 Task: In the  document sketch.html Use the feature 'and check spelling and grammer' Change font style of header to '30' Select the body of letter and change paragraph spacing to  1.5
Action: Mouse moved to (271, 349)
Screenshot: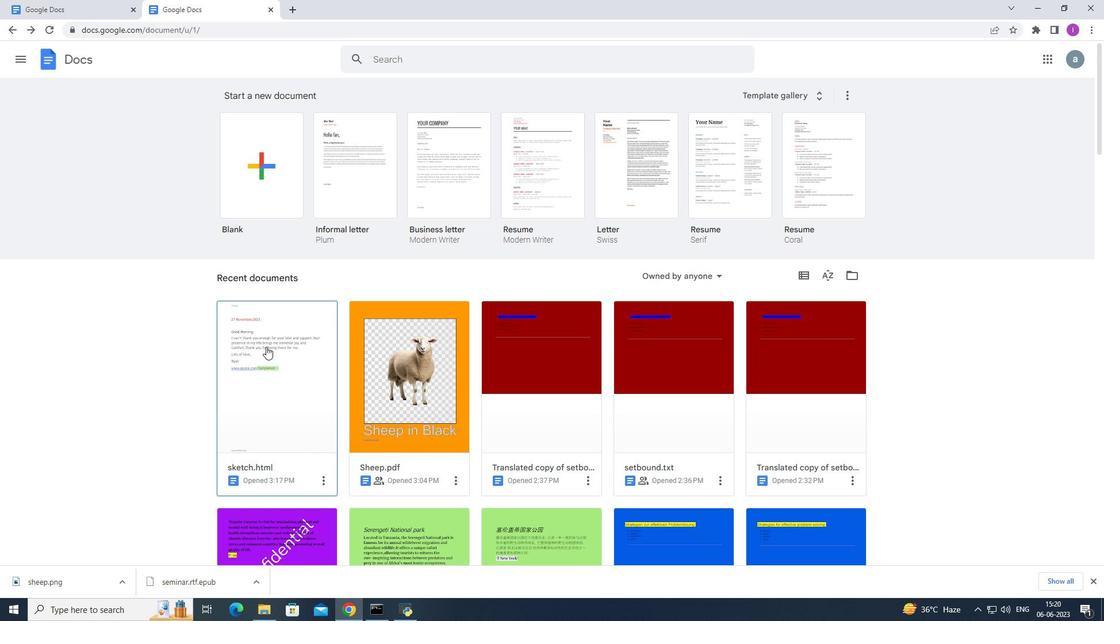 
Action: Mouse pressed left at (271, 349)
Screenshot: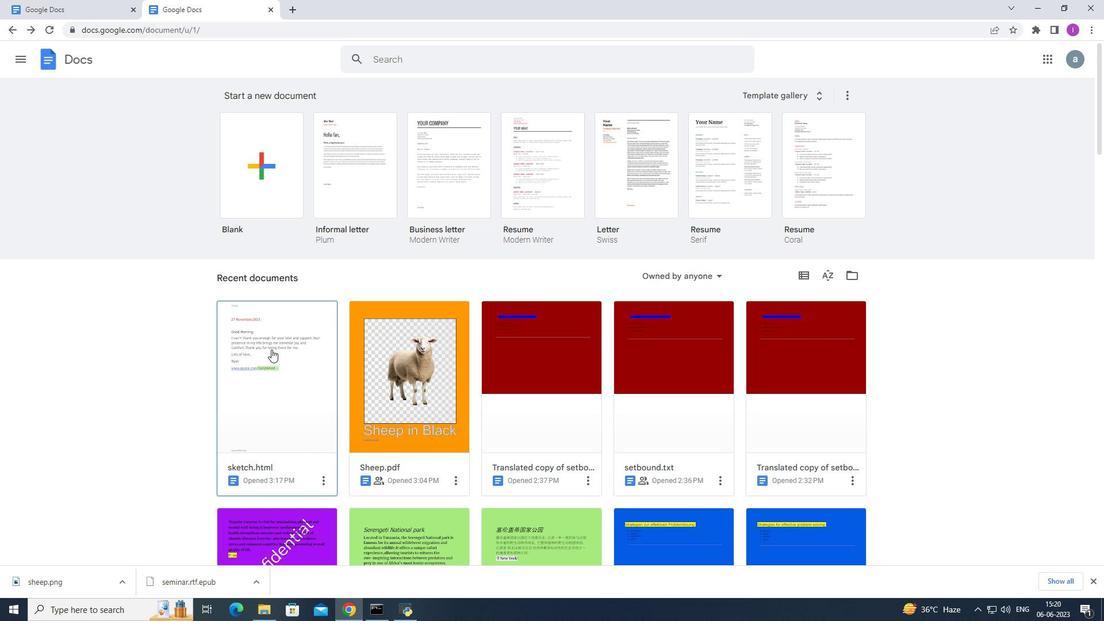 
Action: Mouse moved to (184, 69)
Screenshot: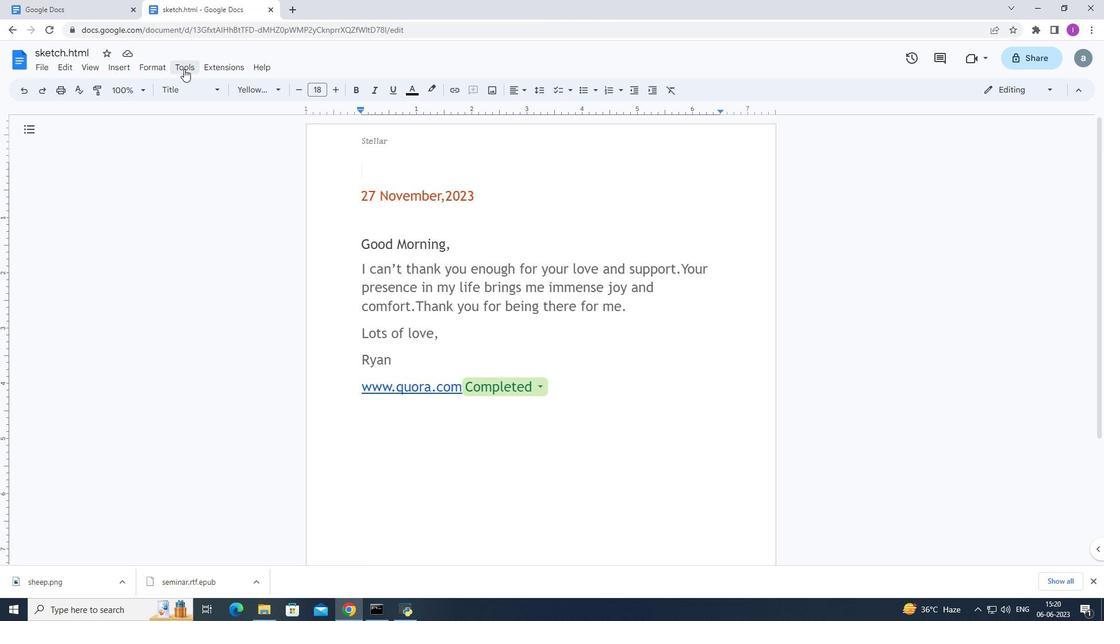 
Action: Mouse pressed left at (184, 69)
Screenshot: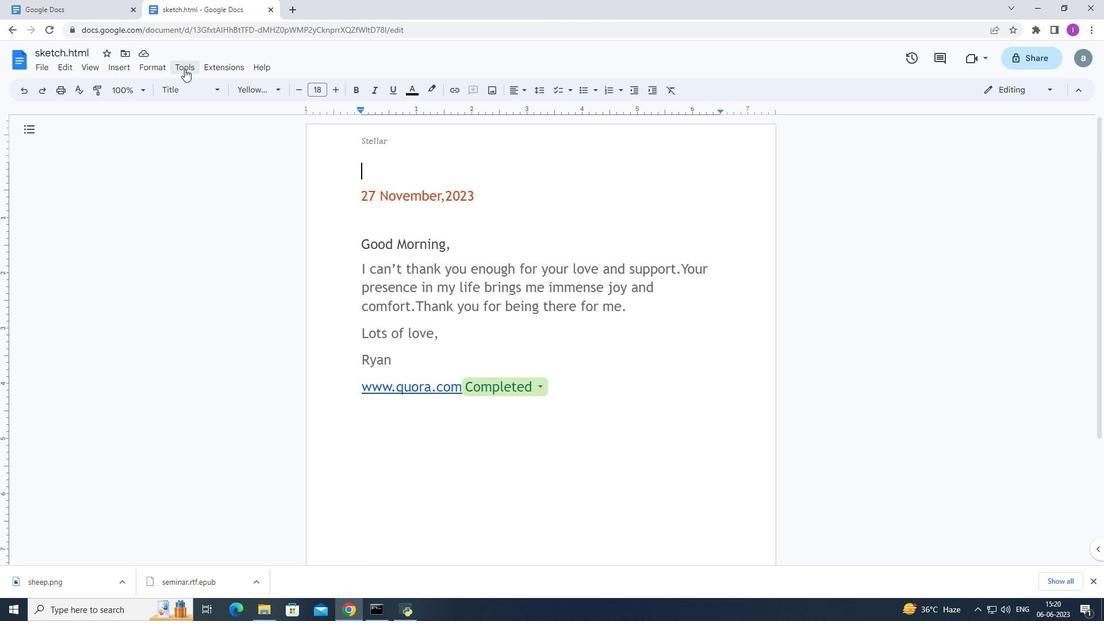 
Action: Mouse moved to (418, 84)
Screenshot: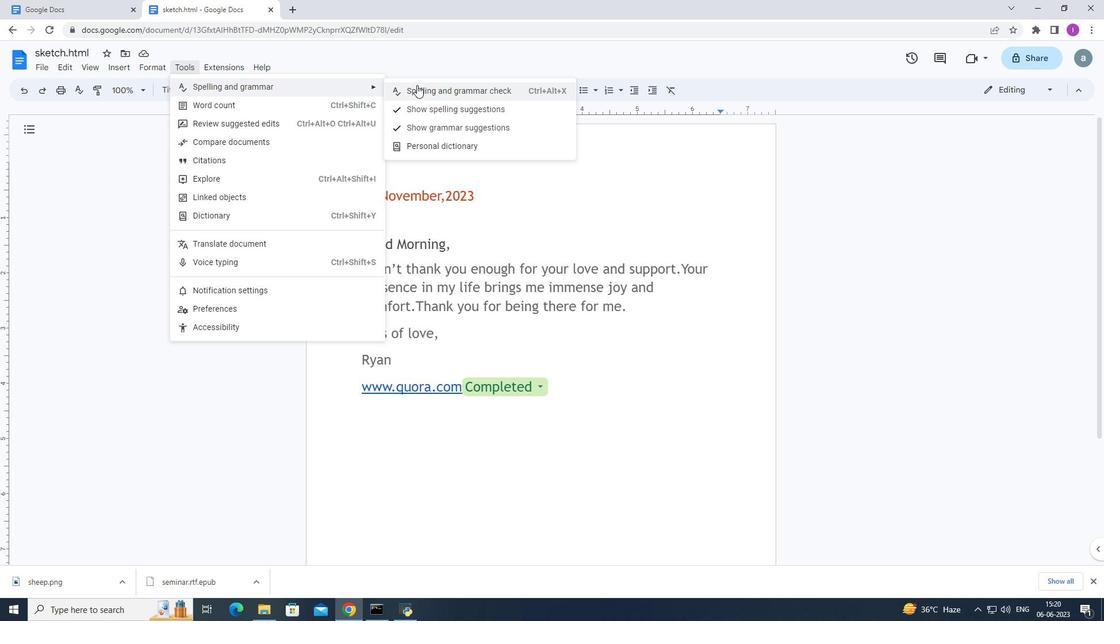 
Action: Mouse pressed left at (418, 84)
Screenshot: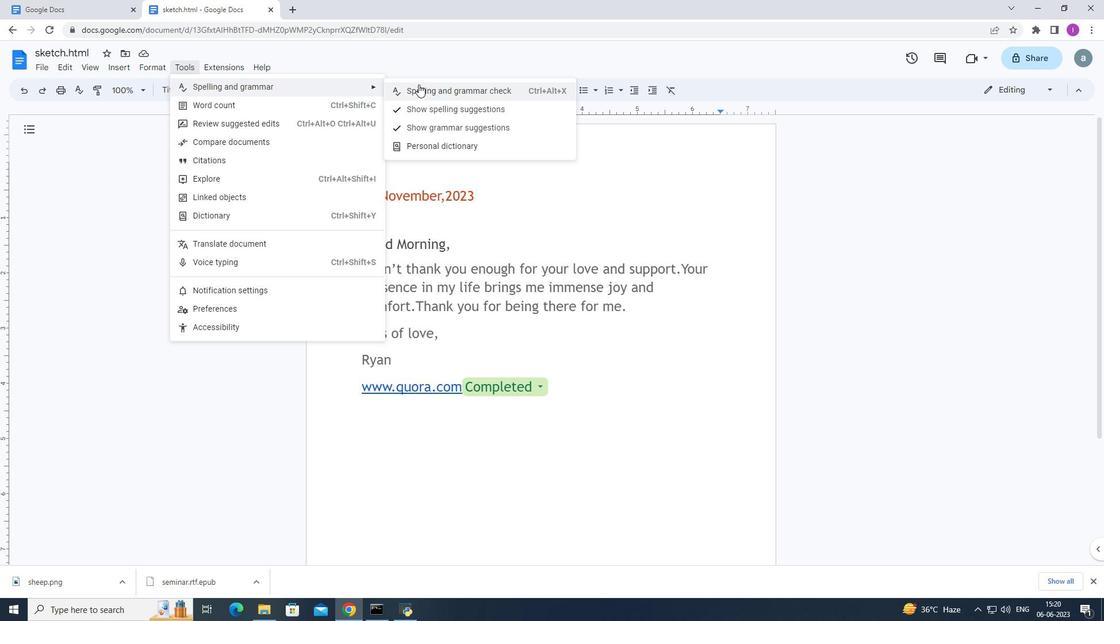 
Action: Mouse moved to (469, 240)
Screenshot: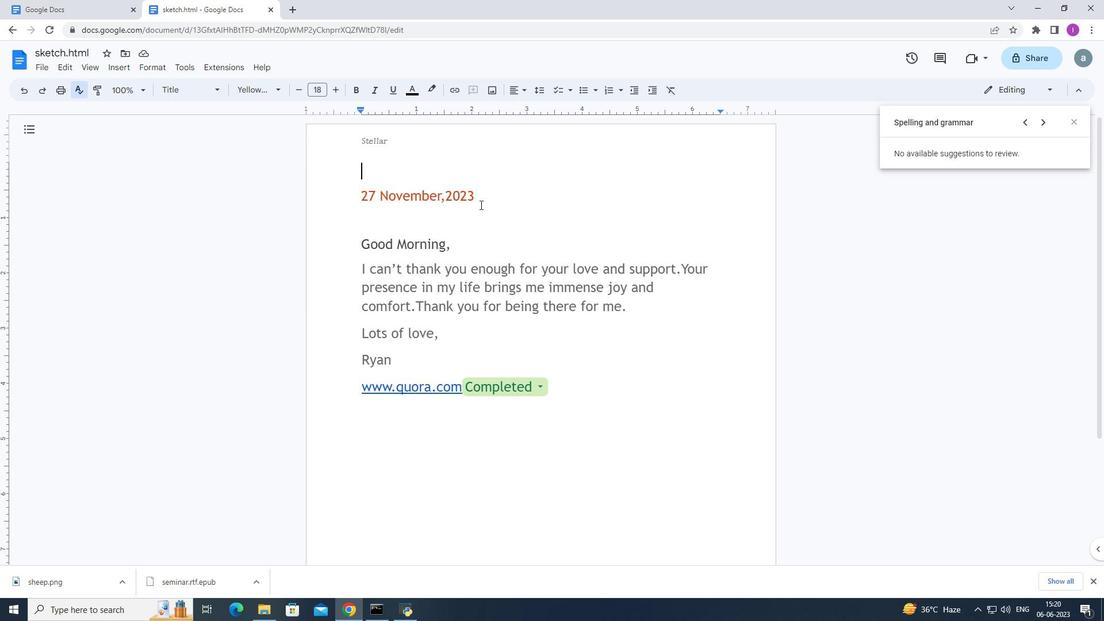 
Action: Mouse pressed left at (469, 240)
Screenshot: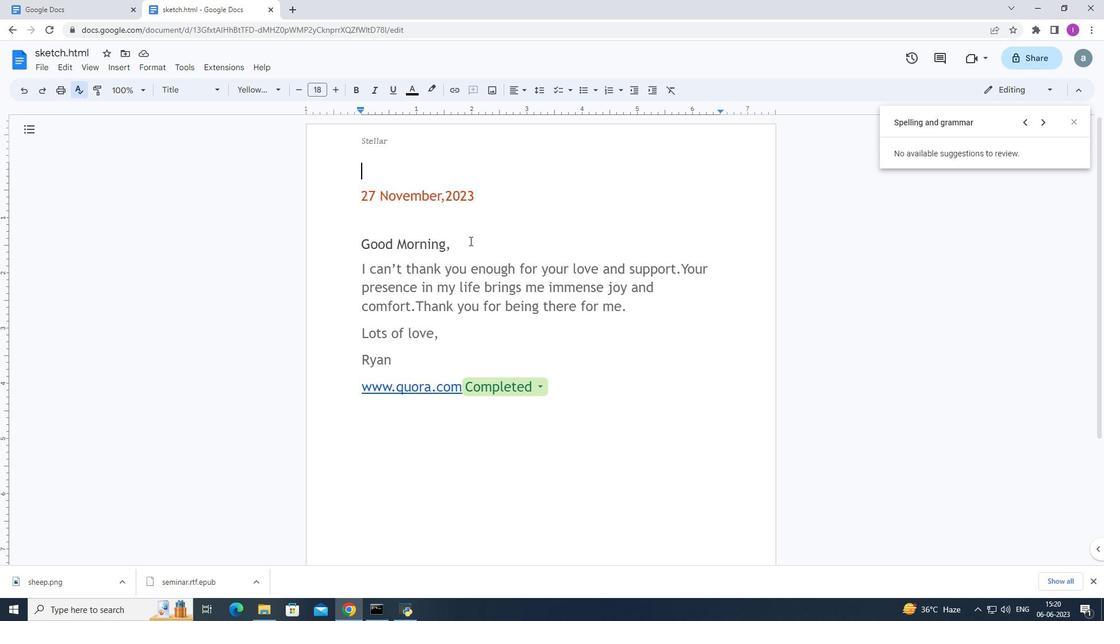 
Action: Mouse moved to (319, 90)
Screenshot: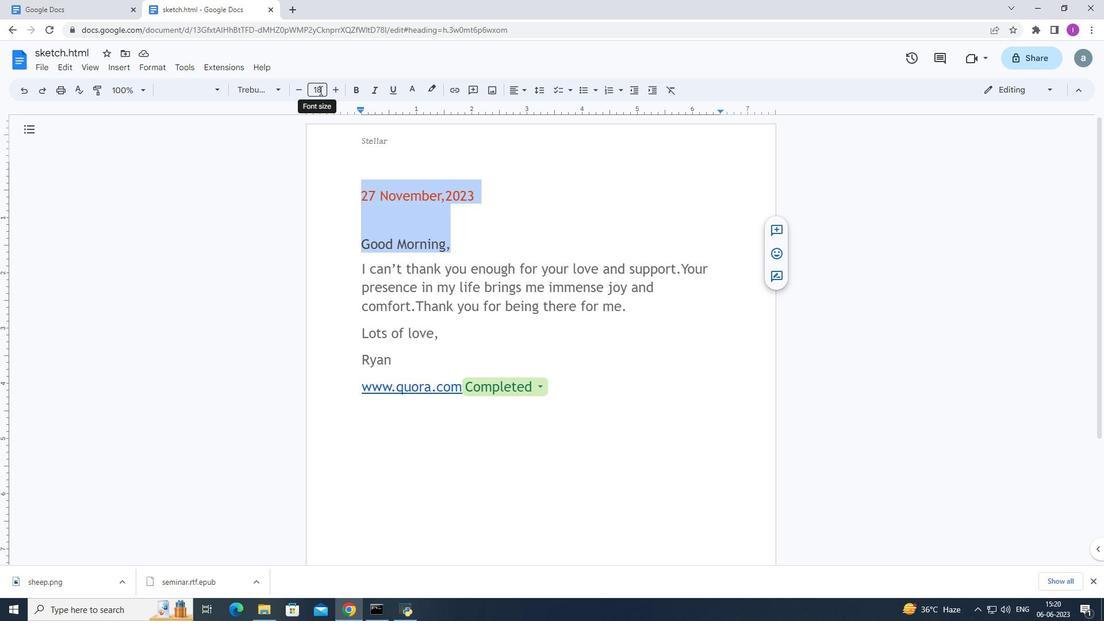 
Action: Mouse pressed left at (319, 90)
Screenshot: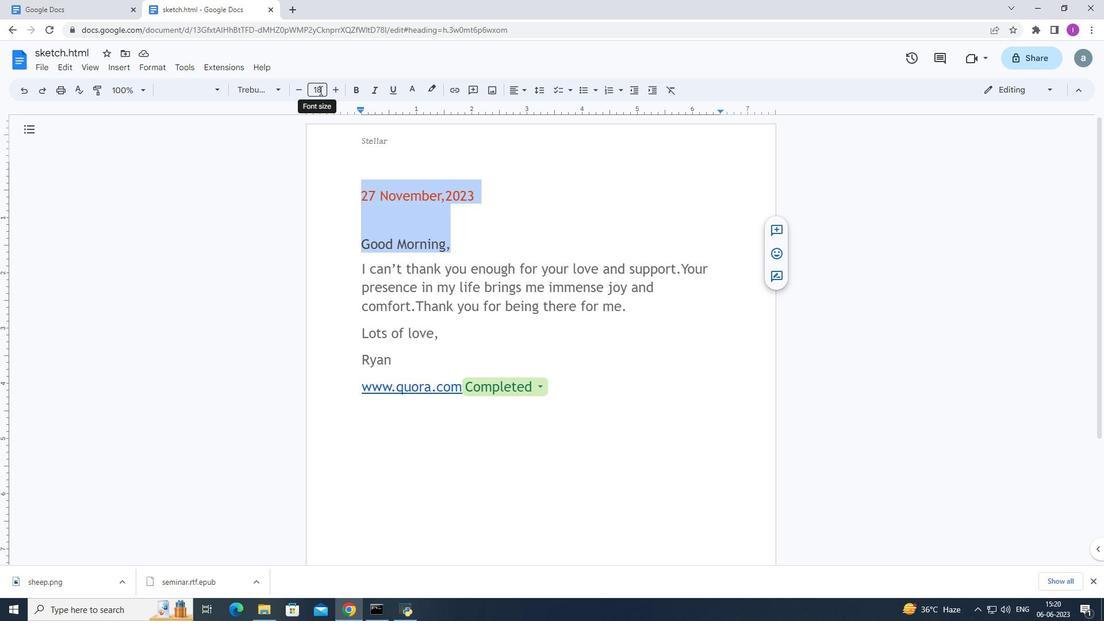 
Action: Mouse moved to (315, 255)
Screenshot: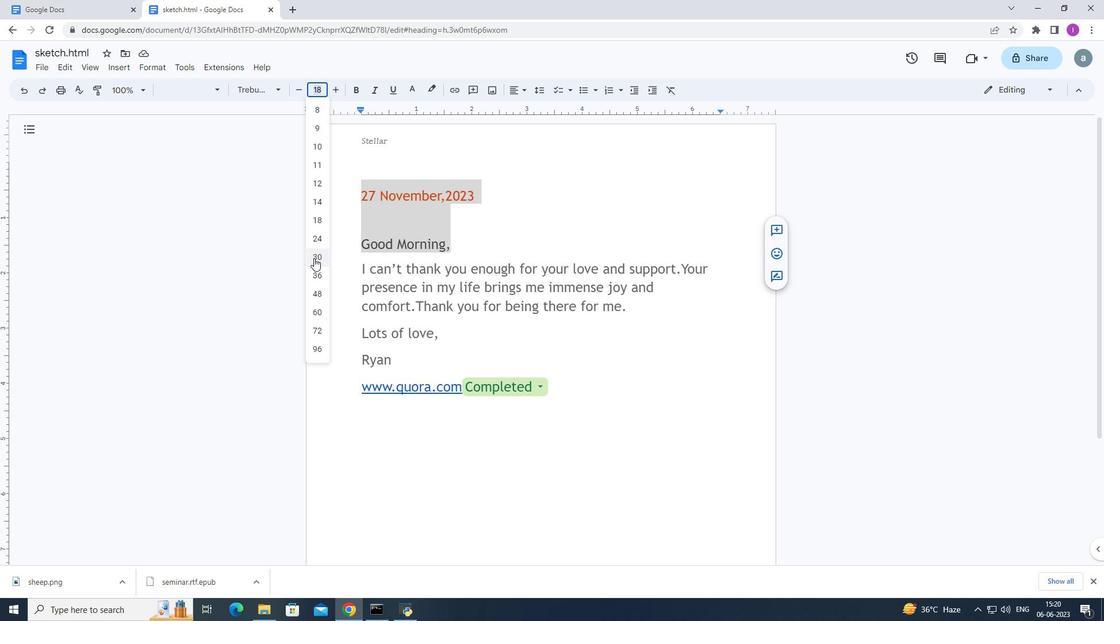 
Action: Mouse pressed left at (315, 255)
Screenshot: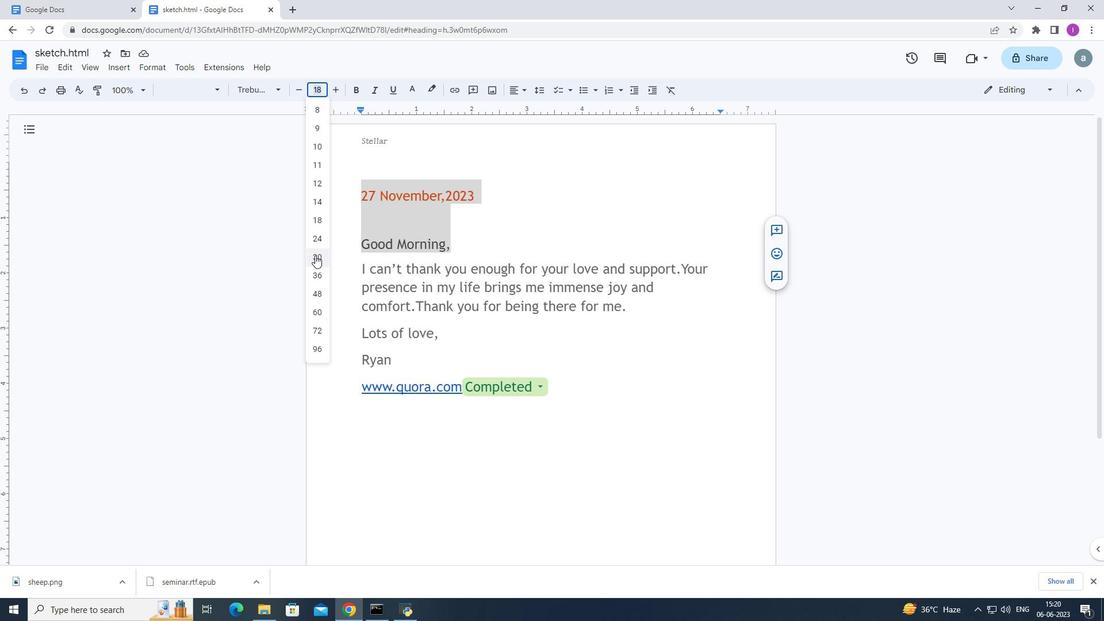 
Action: Mouse moved to (358, 284)
Screenshot: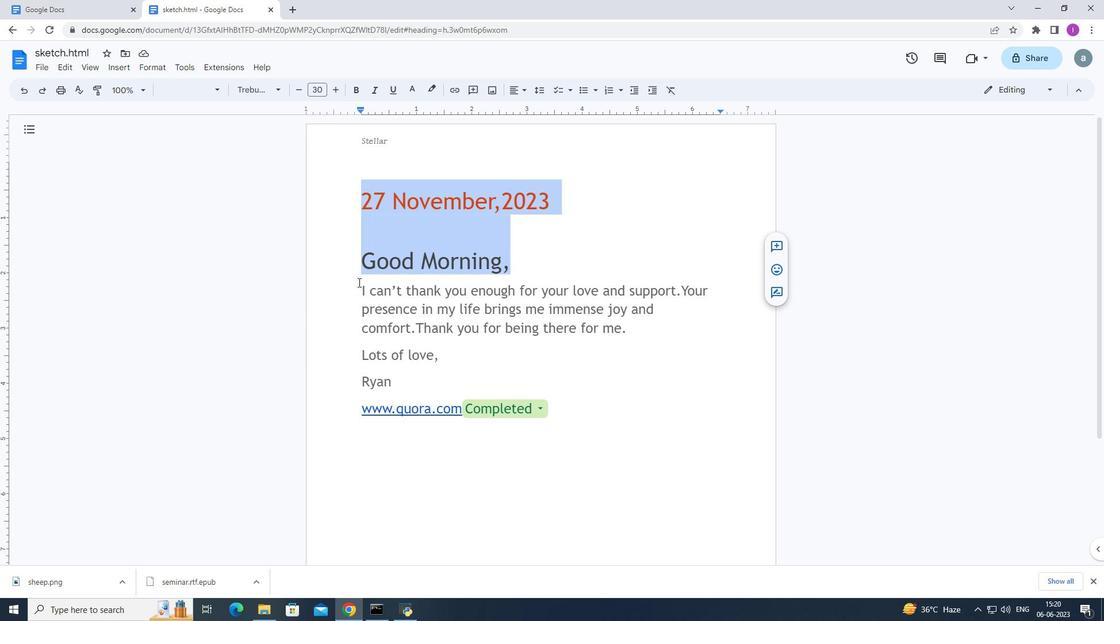 
Action: Mouse pressed left at (358, 284)
Screenshot: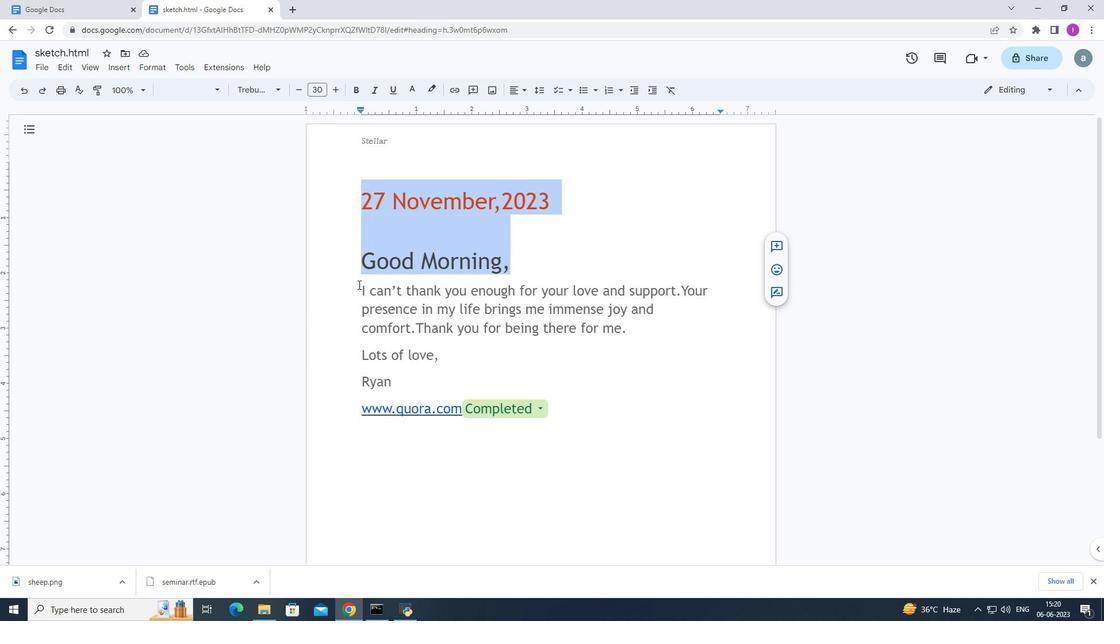 
Action: Mouse moved to (548, 88)
Screenshot: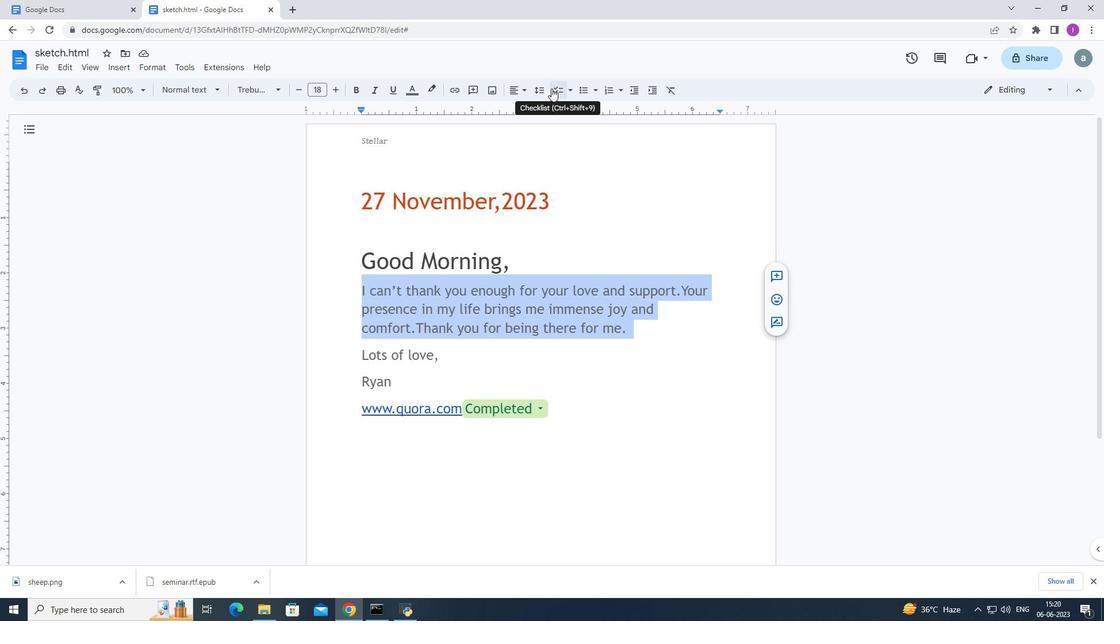 
Action: Mouse pressed left at (548, 88)
Screenshot: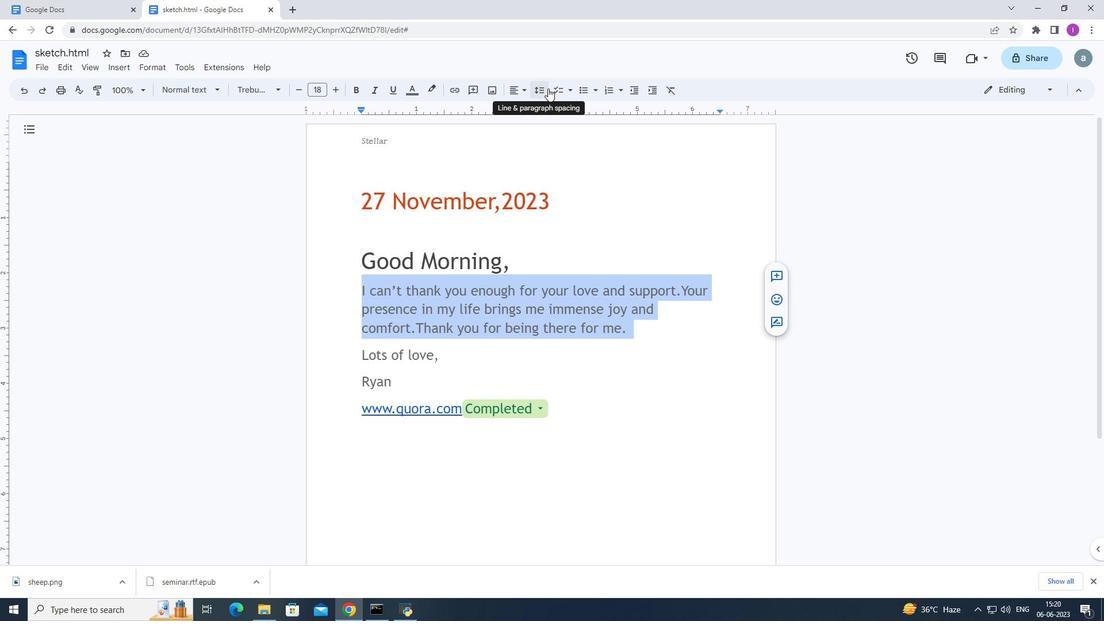 
Action: Mouse moved to (554, 147)
Screenshot: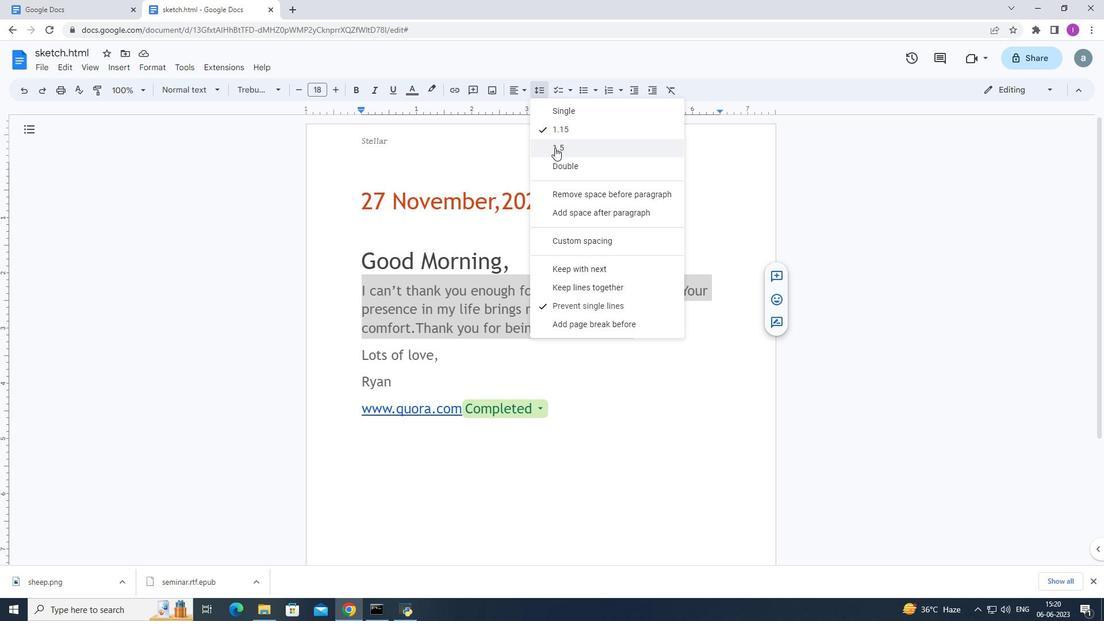 
Action: Mouse pressed left at (554, 147)
Screenshot: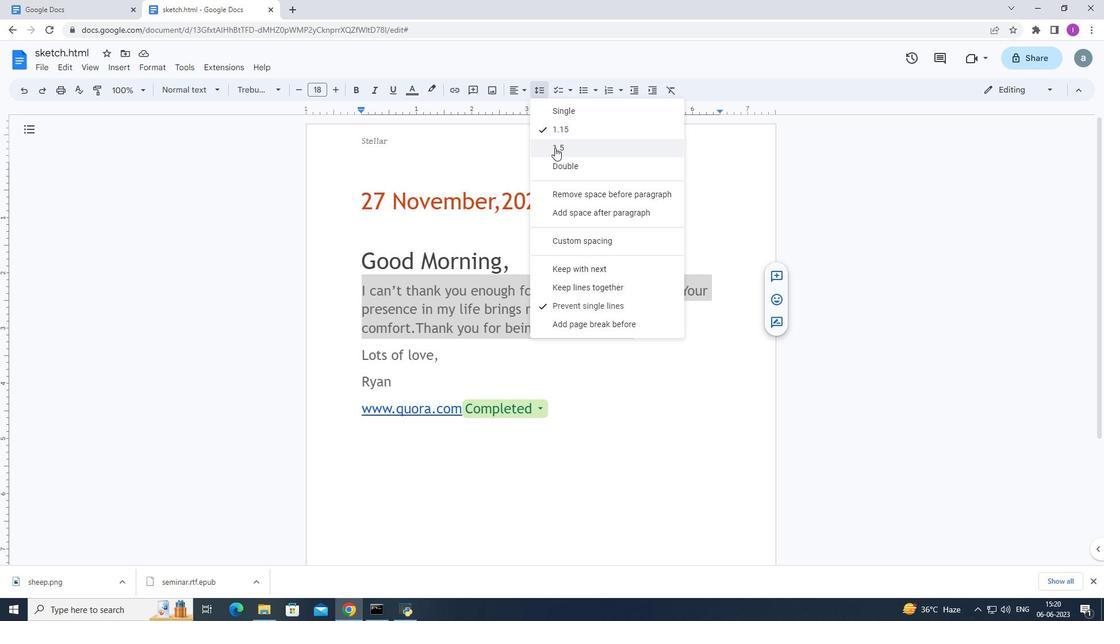 
Action: Mouse moved to (557, 148)
Screenshot: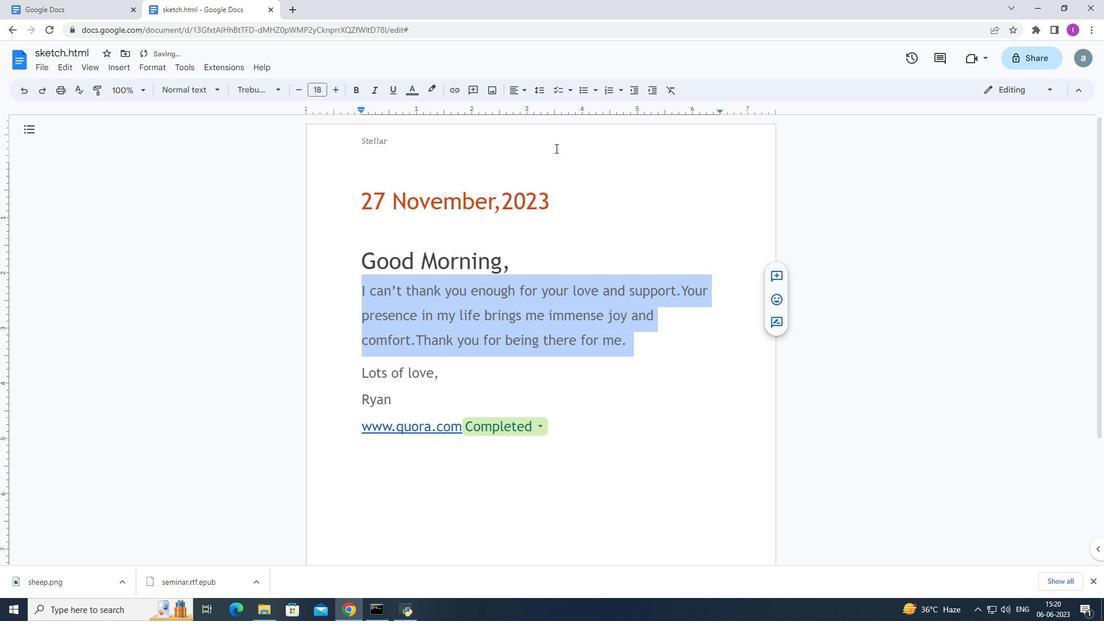 
